 Task: Select done in job alert.
Action: Mouse moved to (604, 69)
Screenshot: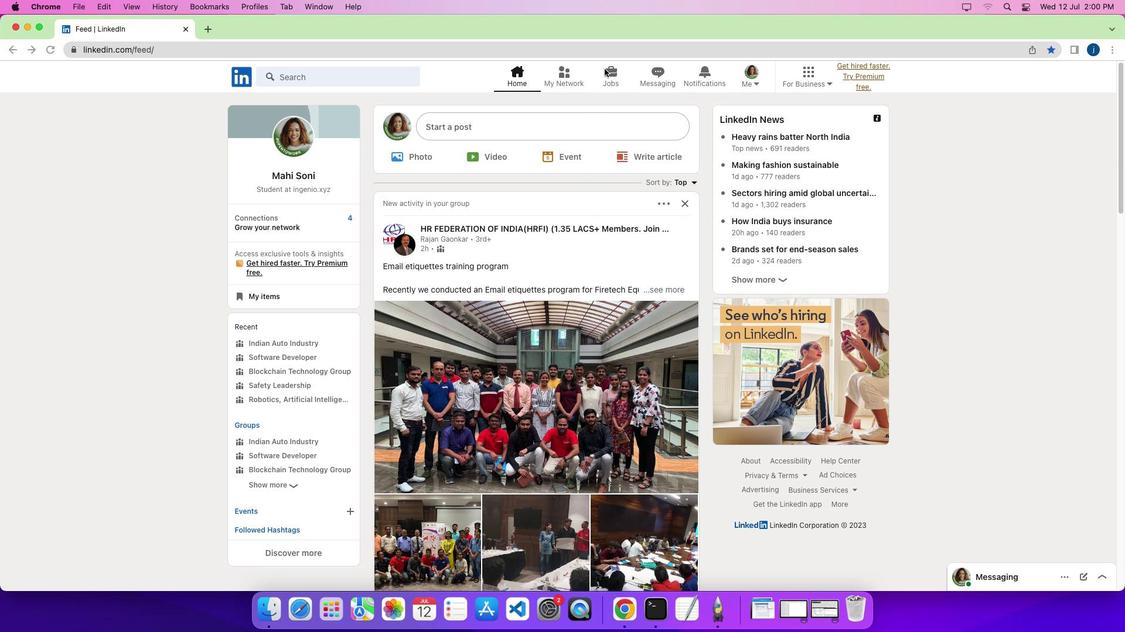 
Action: Mouse pressed left at (604, 69)
Screenshot: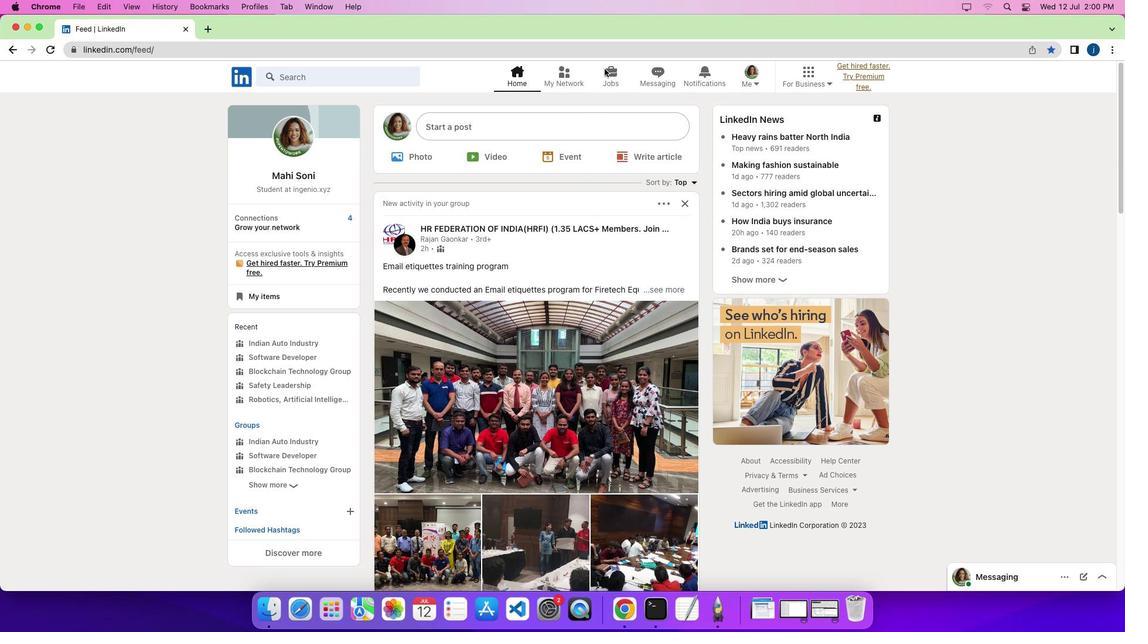 
Action: Mouse moved to (605, 69)
Screenshot: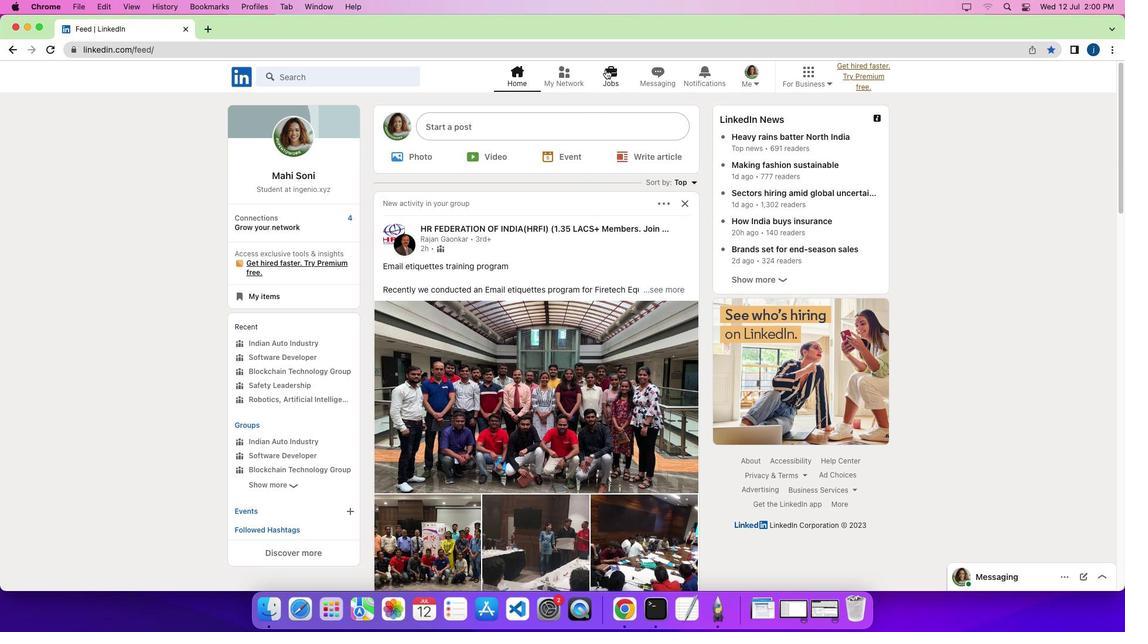 
Action: Mouse pressed left at (605, 69)
Screenshot: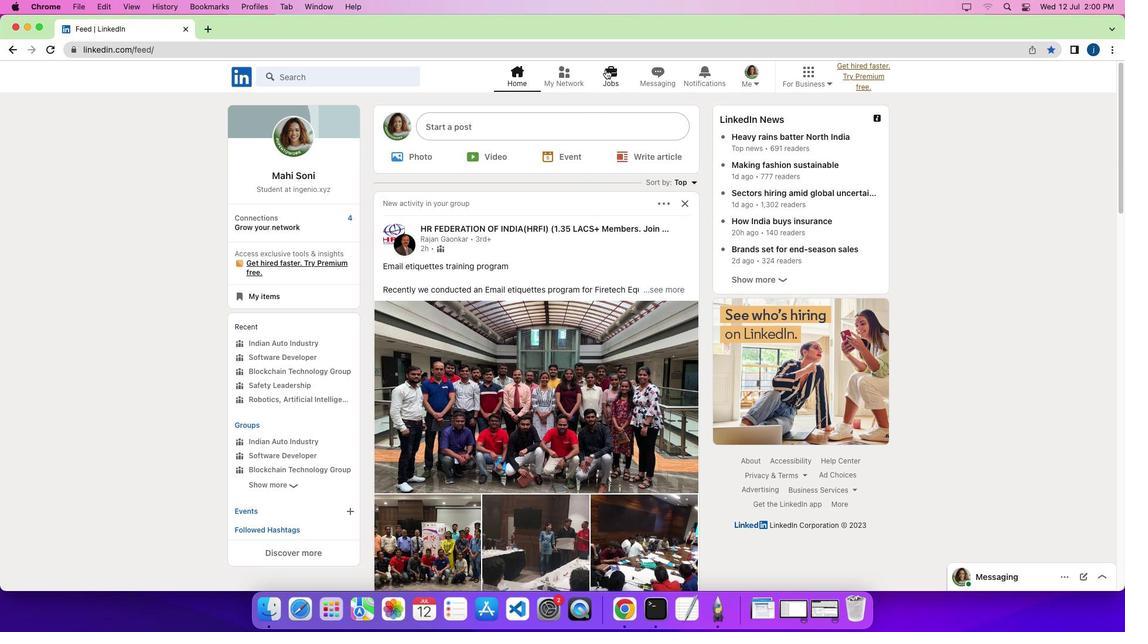 
Action: Mouse moved to (280, 347)
Screenshot: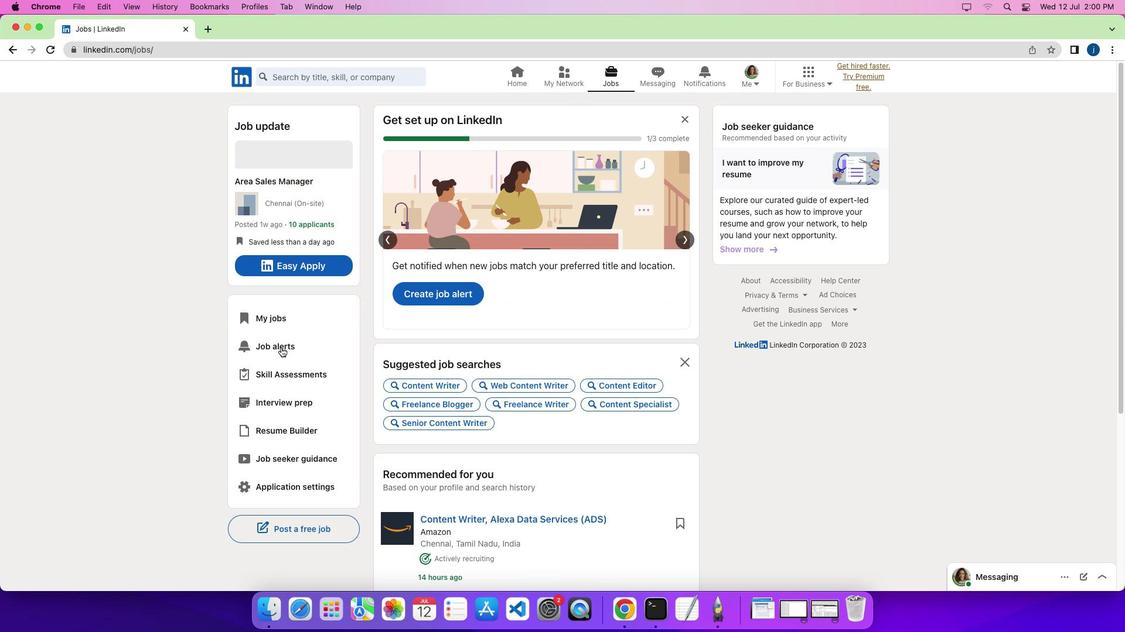 
Action: Mouse pressed left at (280, 347)
Screenshot: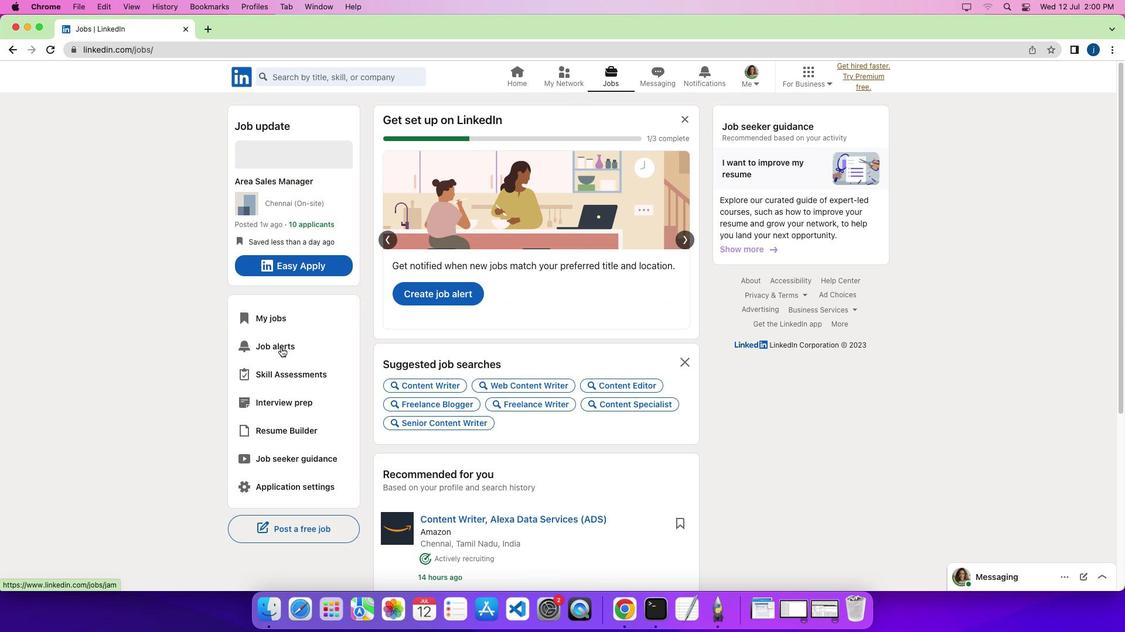 
Action: Mouse pressed left at (280, 347)
Screenshot: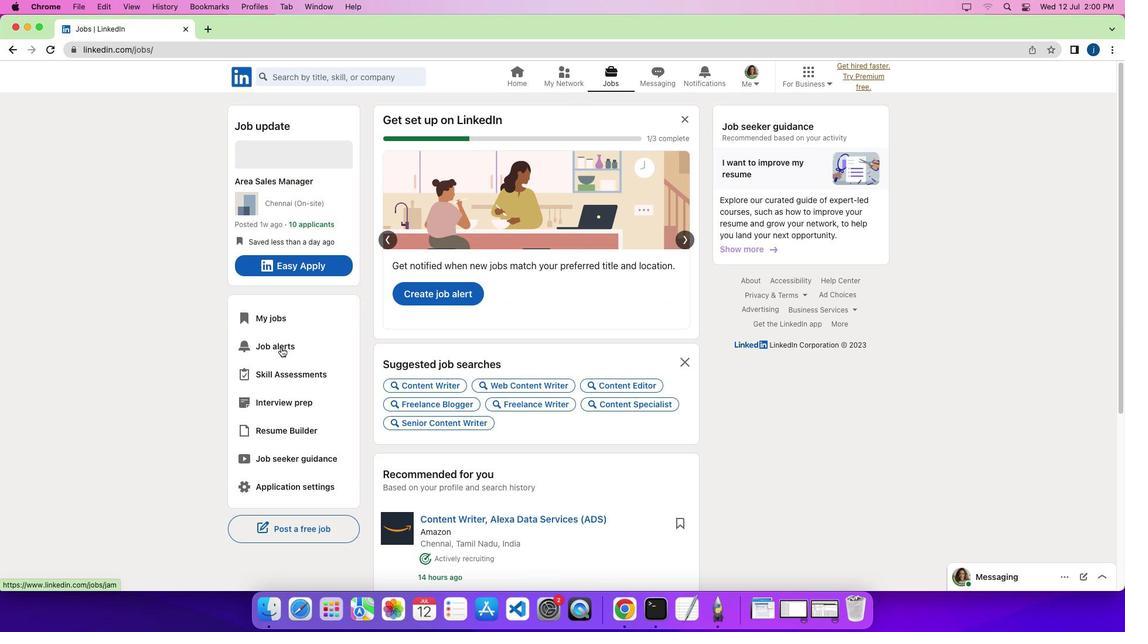 
Action: Mouse moved to (759, 397)
Screenshot: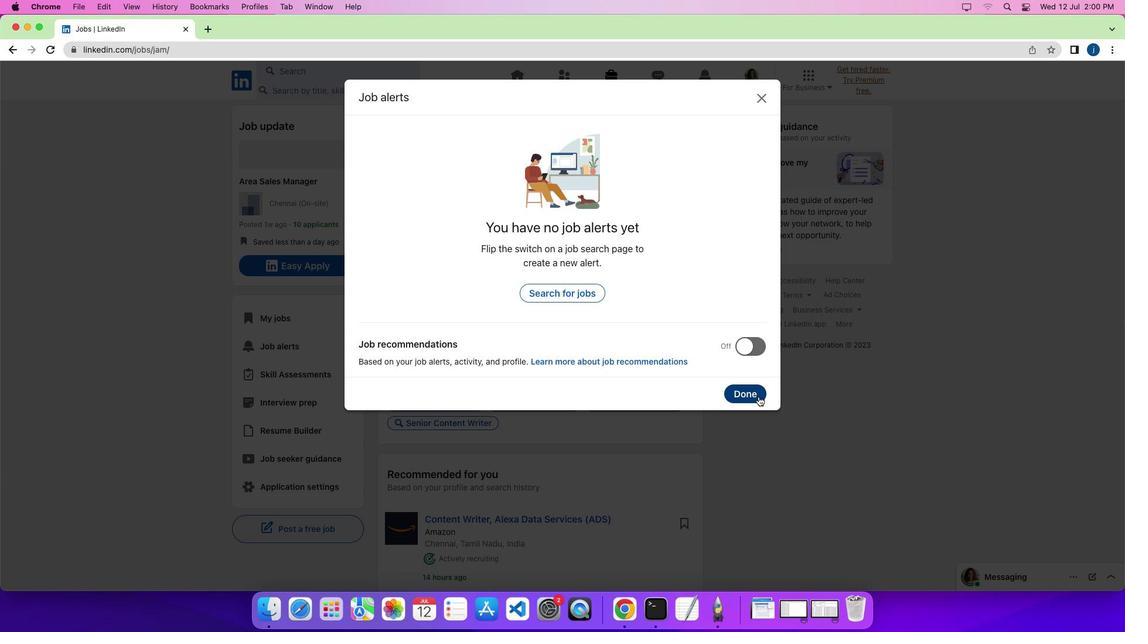 
Action: Mouse pressed left at (759, 397)
Screenshot: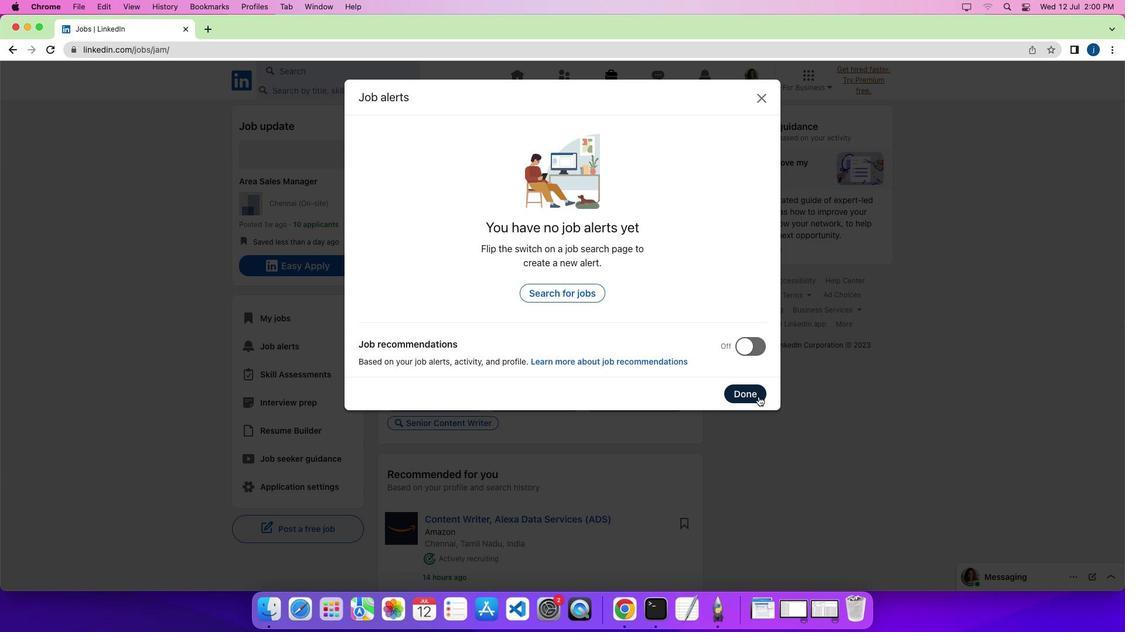 
Action: Mouse moved to (781, 405)
Screenshot: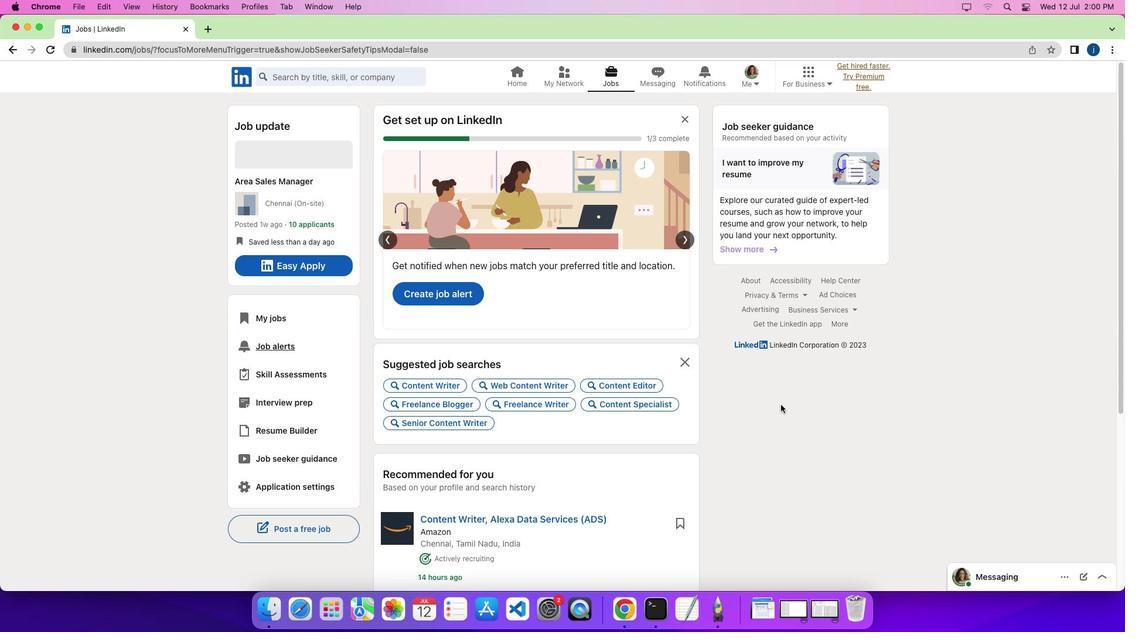 
